 Task: Add Burt's Bees Brunette Brow Pencil to the cart.
Action: Mouse moved to (231, 118)
Screenshot: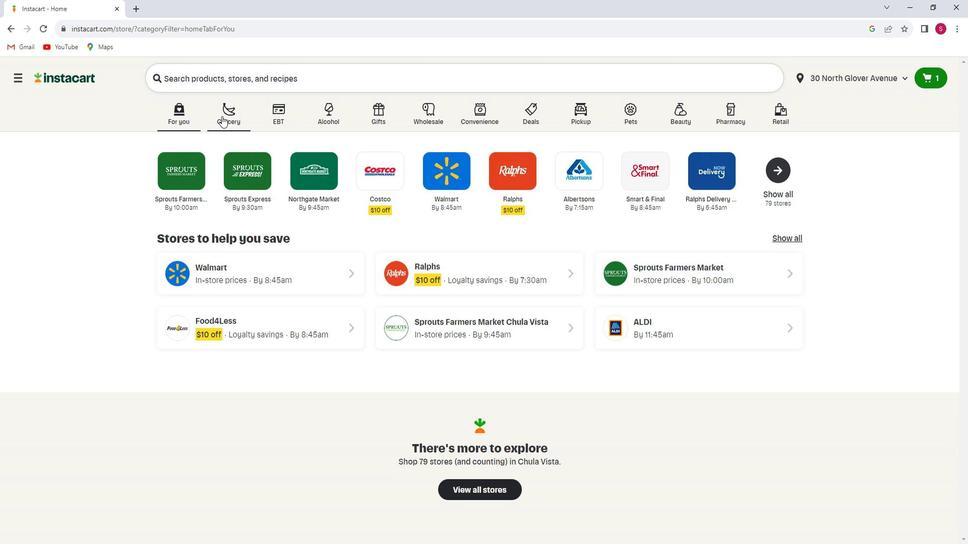 
Action: Mouse pressed left at (231, 118)
Screenshot: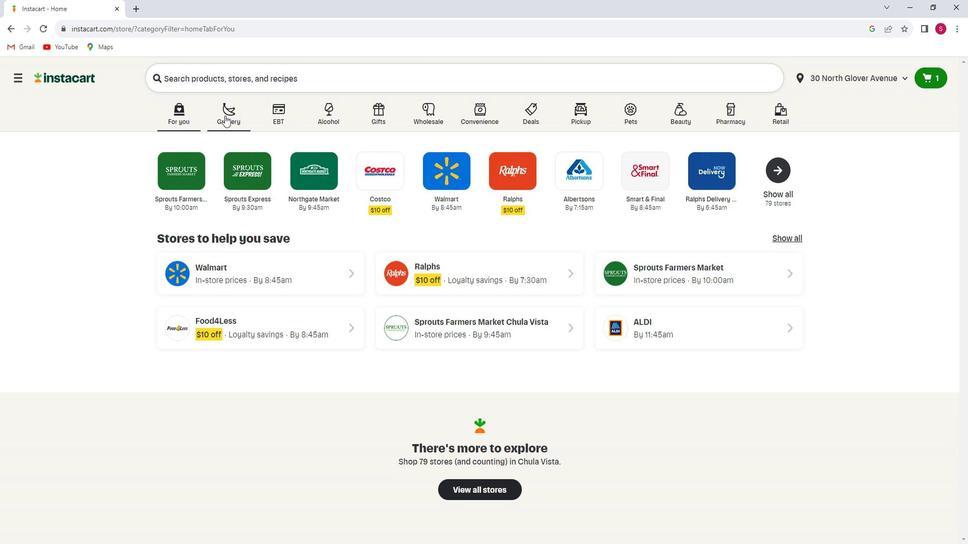 
Action: Mouse moved to (245, 296)
Screenshot: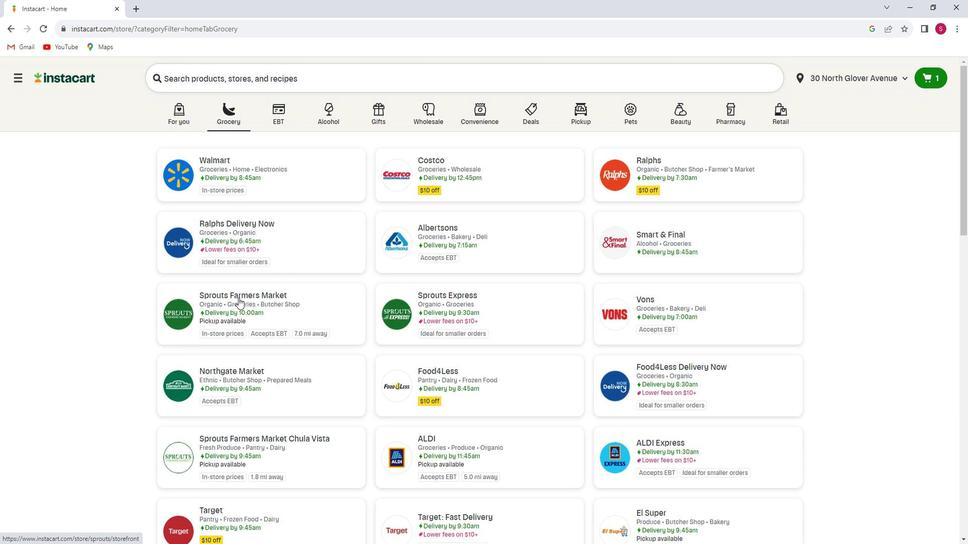 
Action: Mouse pressed left at (245, 296)
Screenshot: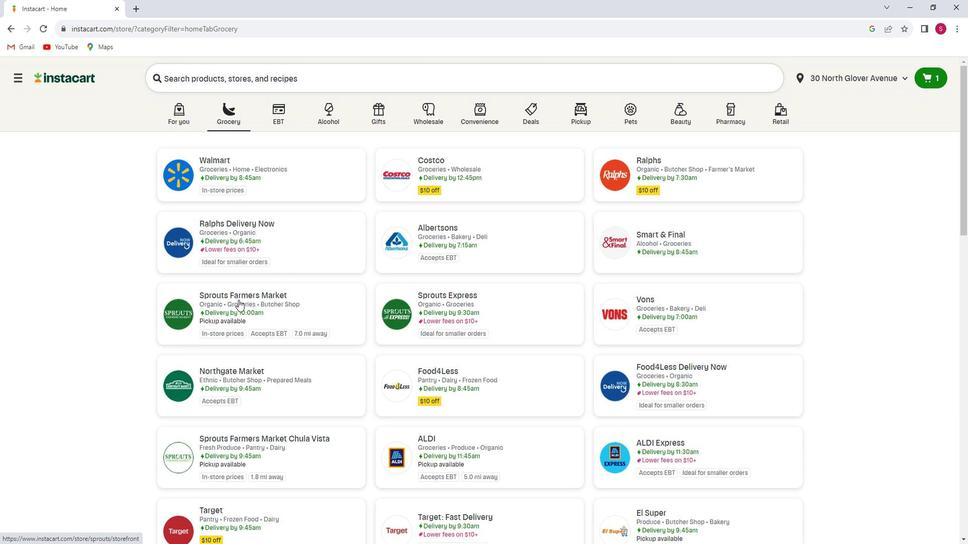 
Action: Mouse moved to (57, 308)
Screenshot: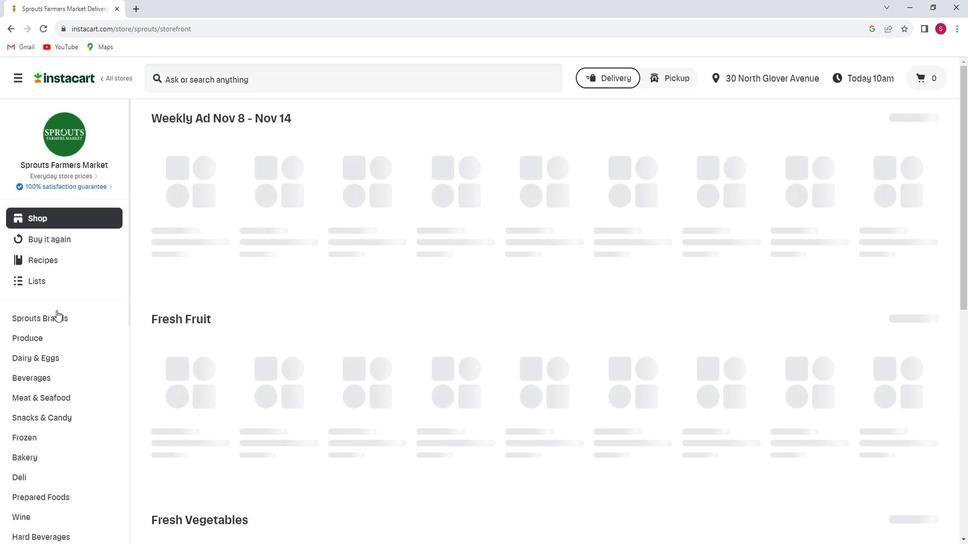 
Action: Mouse scrolled (57, 307) with delta (0, 0)
Screenshot: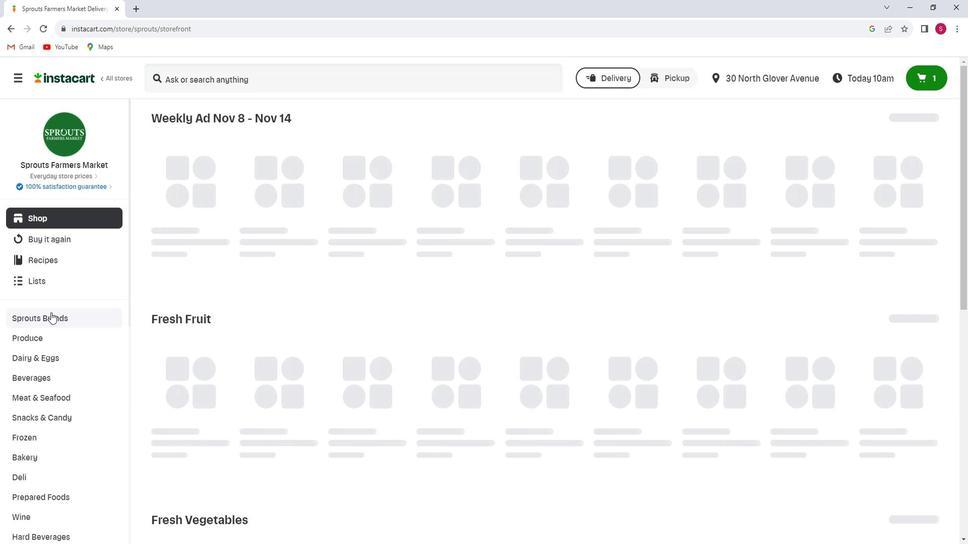 
Action: Mouse scrolled (57, 307) with delta (0, 0)
Screenshot: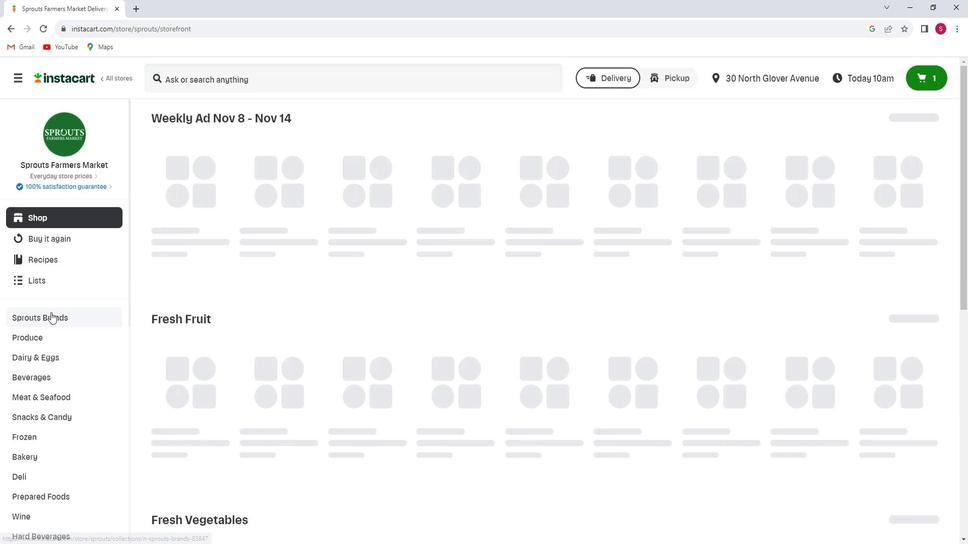 
Action: Mouse scrolled (57, 307) with delta (0, 0)
Screenshot: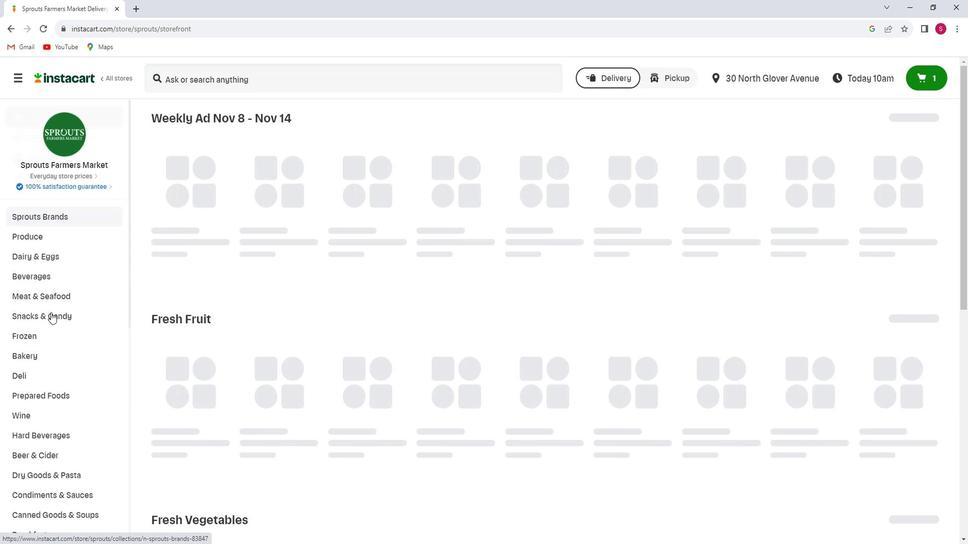 
Action: Mouse scrolled (57, 307) with delta (0, 0)
Screenshot: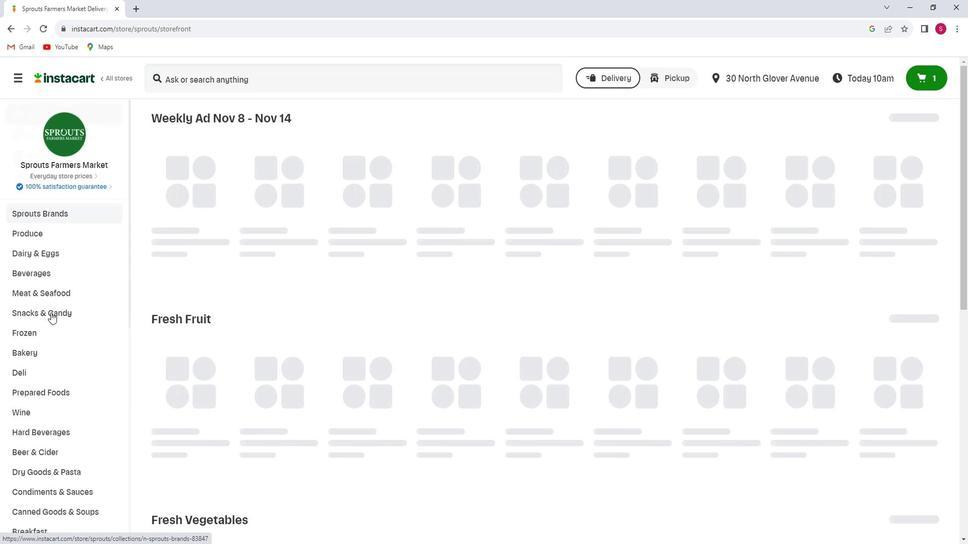 
Action: Mouse scrolled (57, 307) with delta (0, 0)
Screenshot: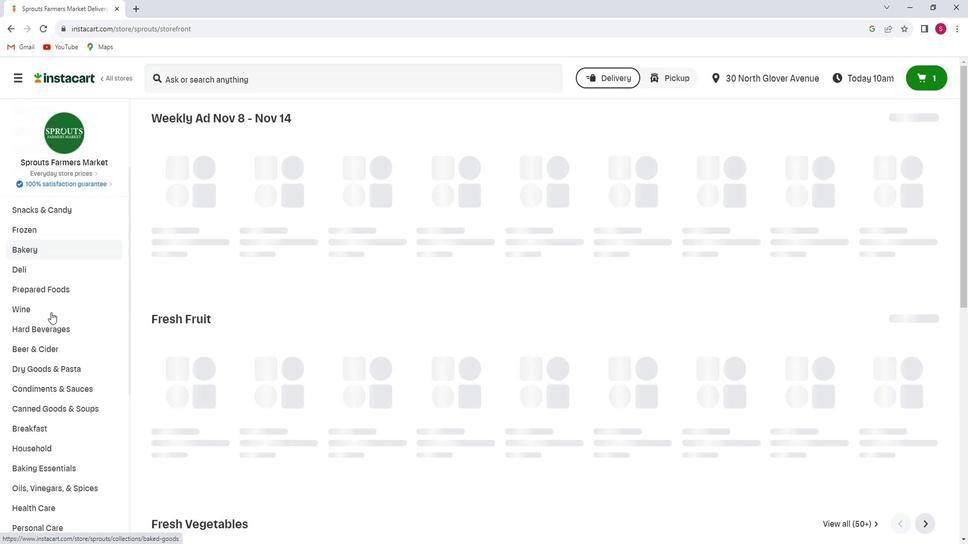 
Action: Mouse scrolled (57, 307) with delta (0, 0)
Screenshot: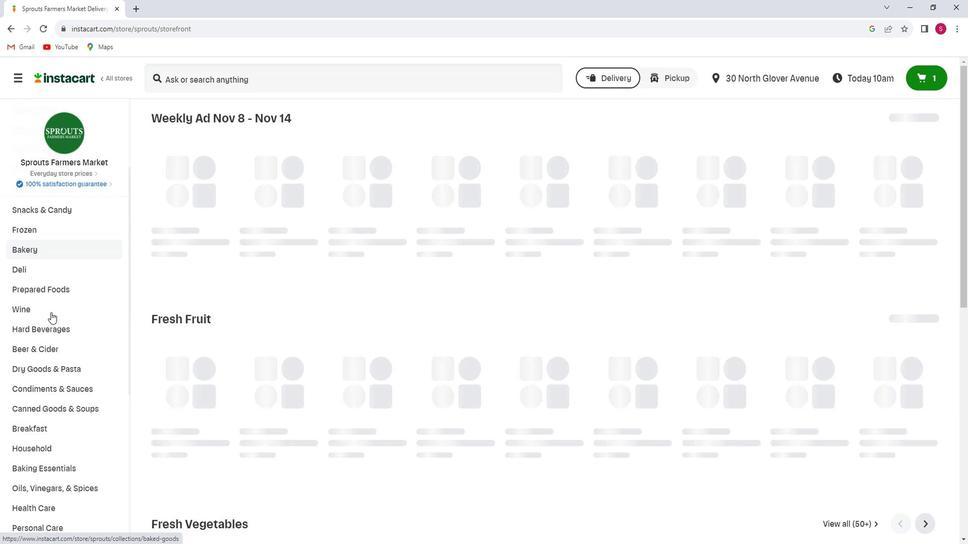 
Action: Mouse scrolled (57, 307) with delta (0, 0)
Screenshot: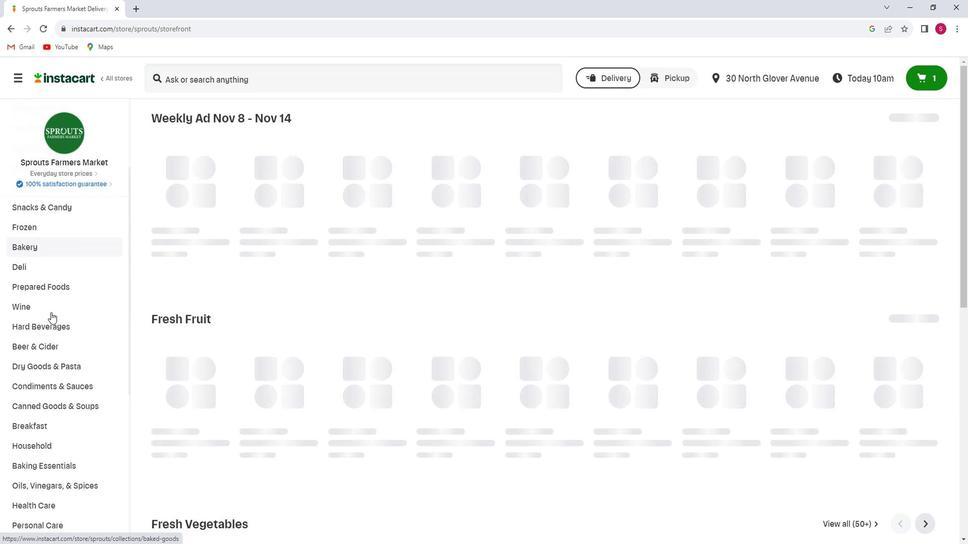 
Action: Mouse scrolled (57, 307) with delta (0, 0)
Screenshot: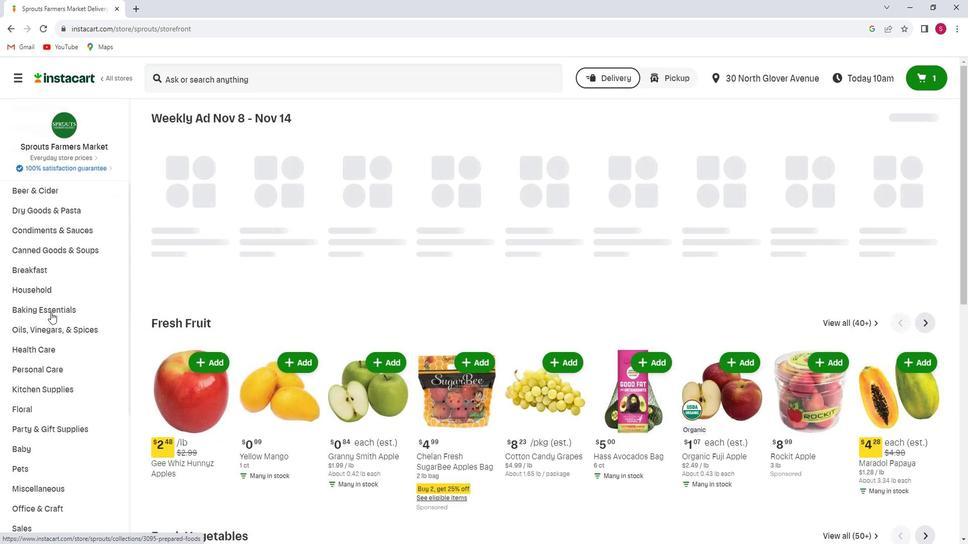 
Action: Mouse scrolled (57, 307) with delta (0, 0)
Screenshot: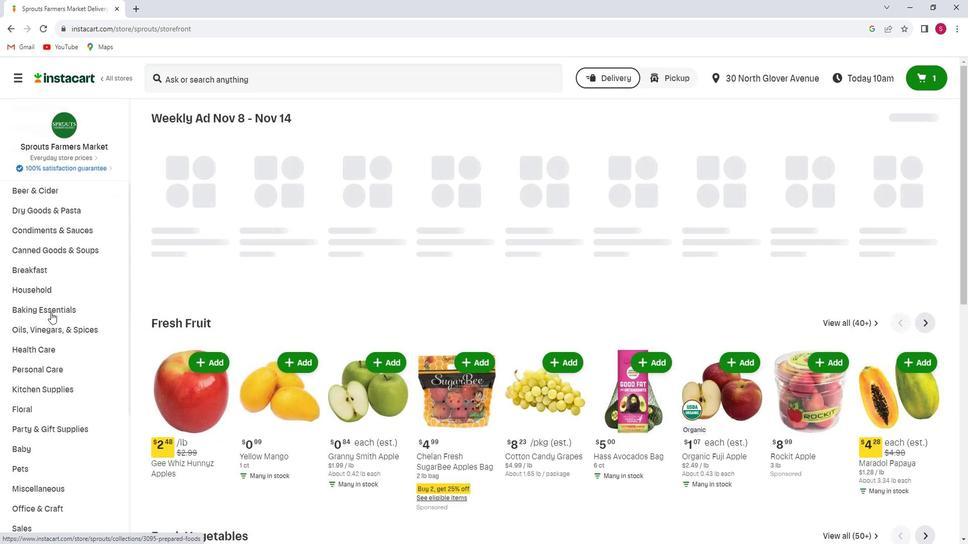 
Action: Mouse scrolled (57, 307) with delta (0, 0)
Screenshot: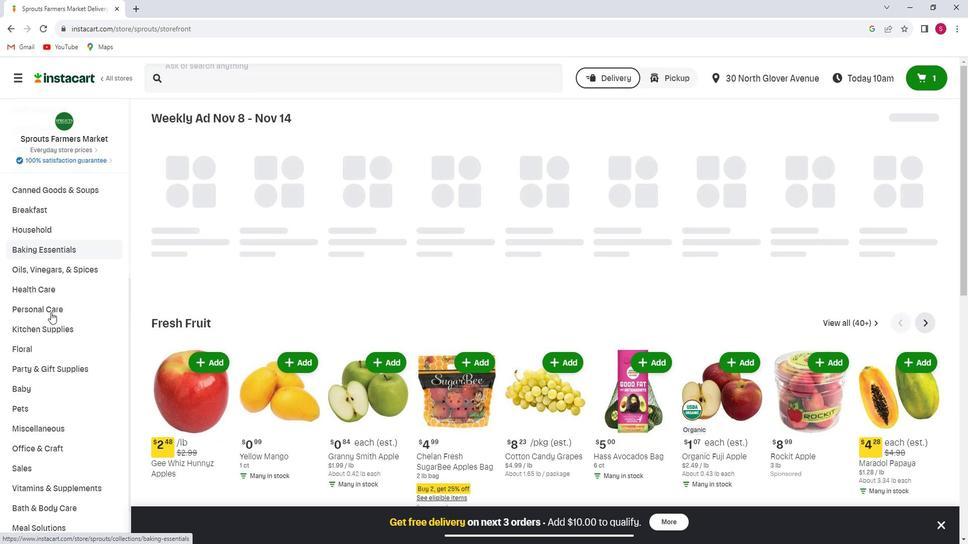 
Action: Mouse scrolled (57, 307) with delta (0, 0)
Screenshot: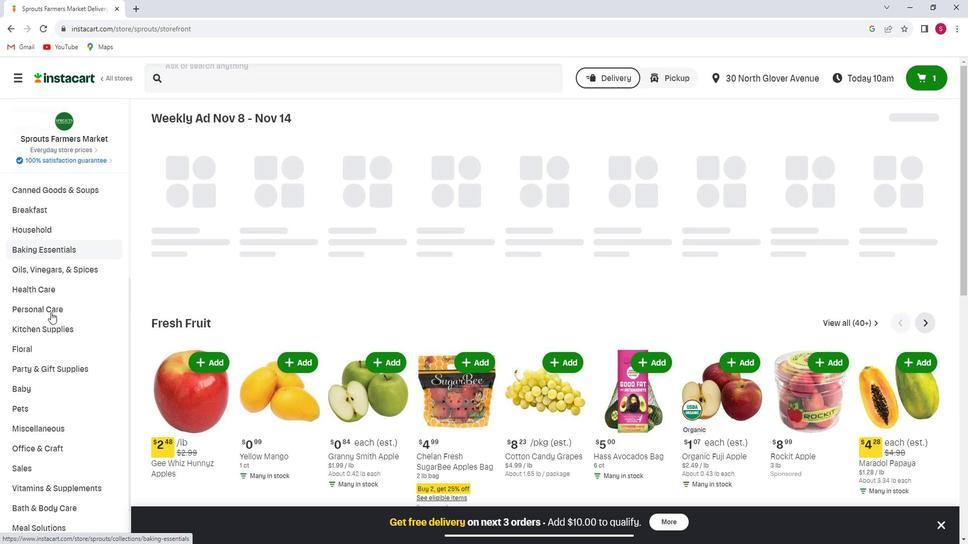 
Action: Mouse scrolled (57, 307) with delta (0, 0)
Screenshot: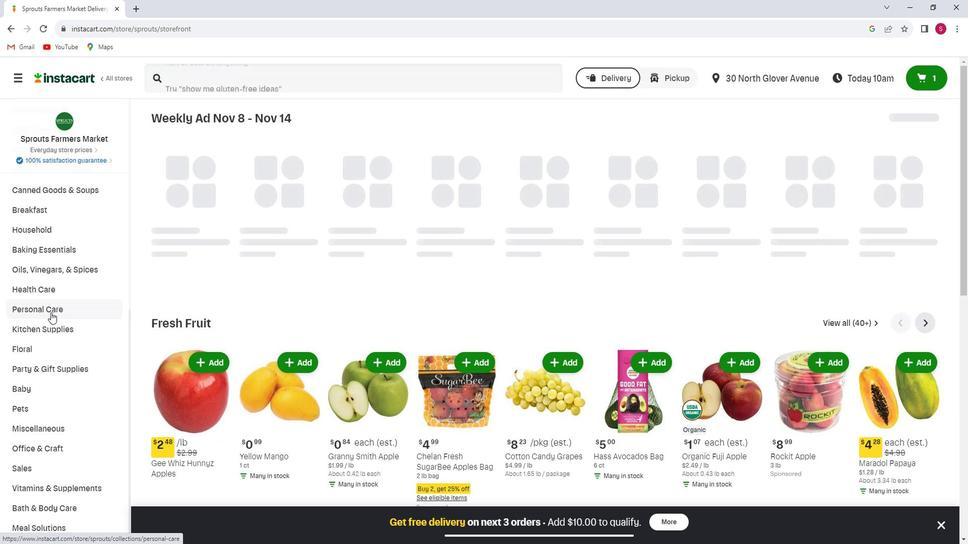 
Action: Mouse scrolled (57, 307) with delta (0, 0)
Screenshot: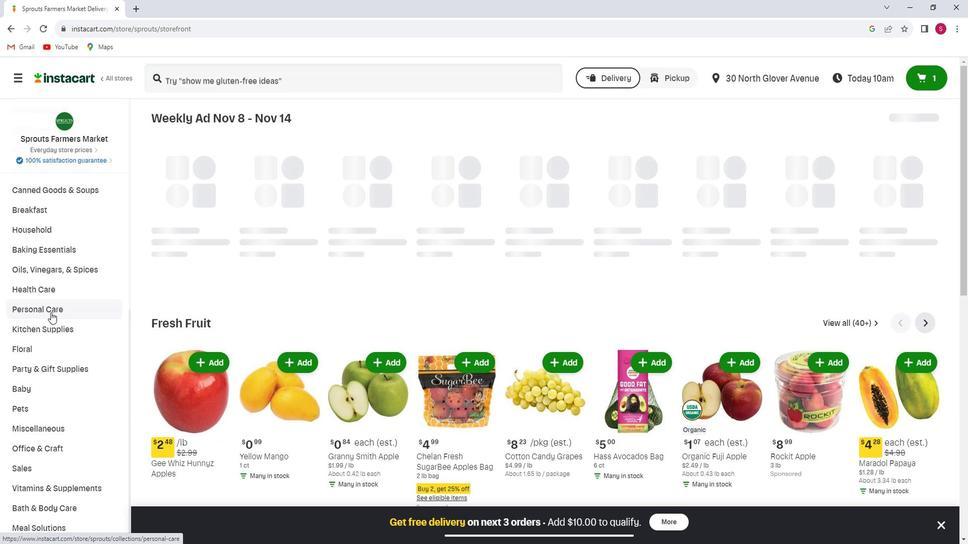 
Action: Mouse scrolled (57, 307) with delta (0, 0)
Screenshot: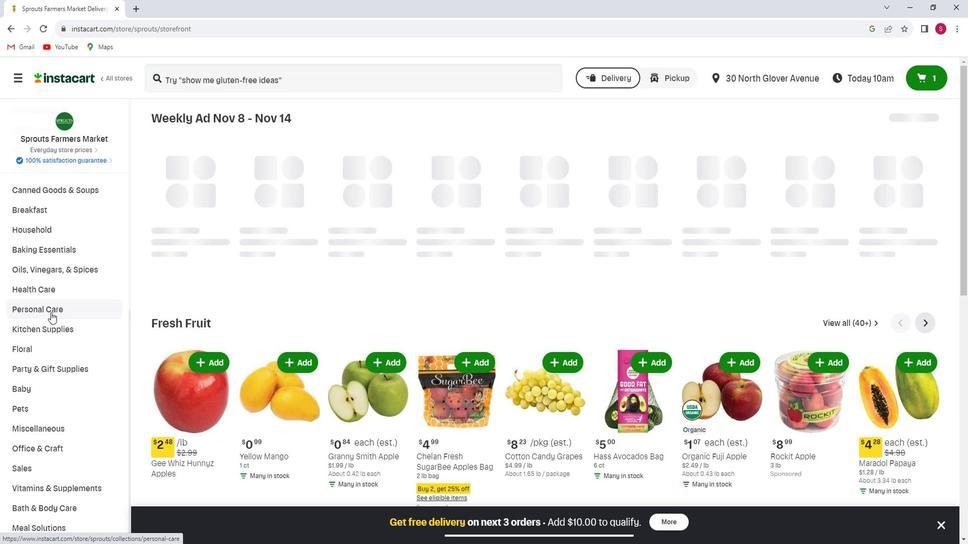 
Action: Mouse moved to (76, 298)
Screenshot: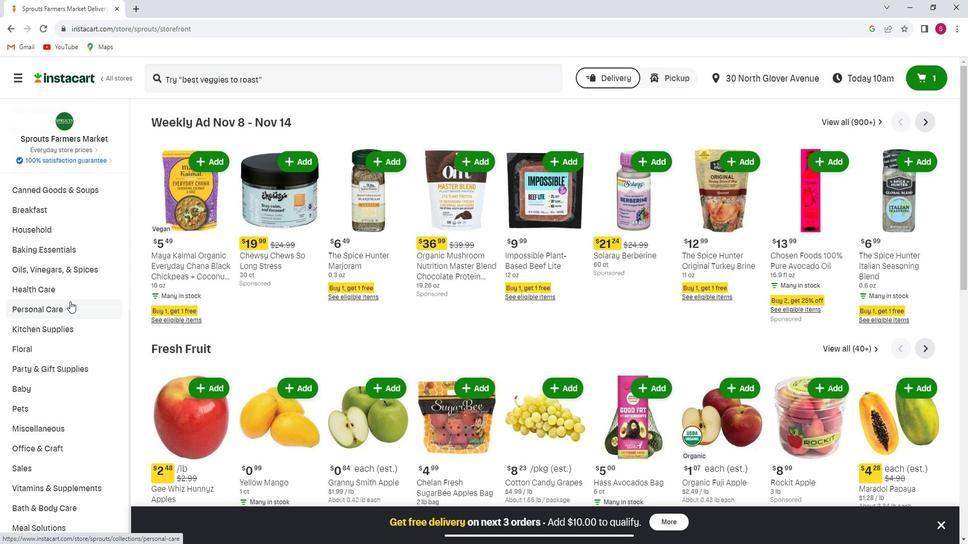 
Action: Mouse pressed left at (76, 298)
Screenshot: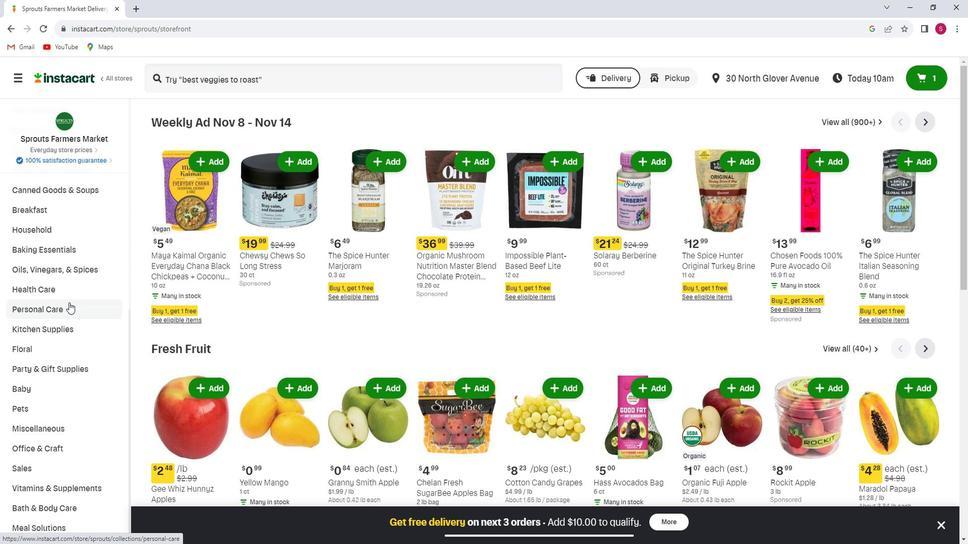 
Action: Mouse moved to (867, 147)
Screenshot: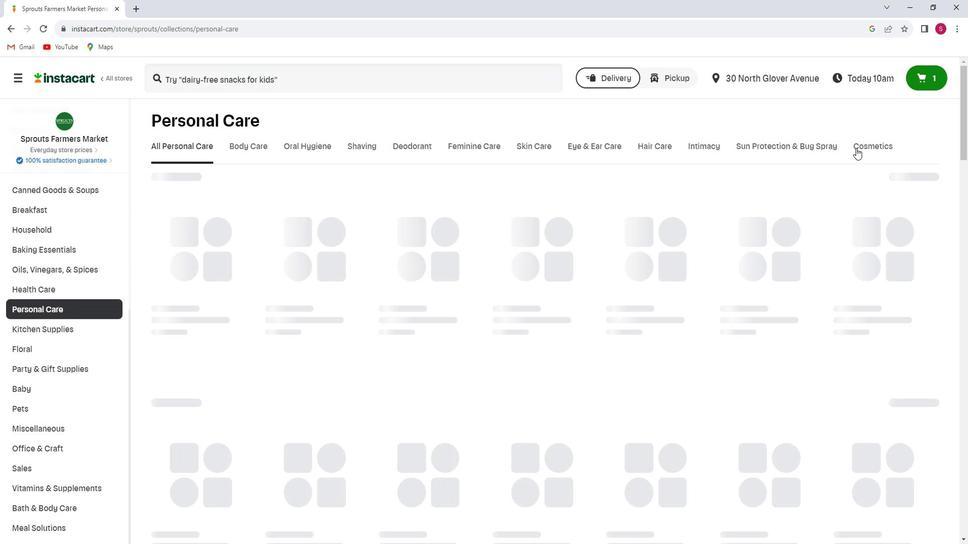 
Action: Mouse pressed left at (867, 147)
Screenshot: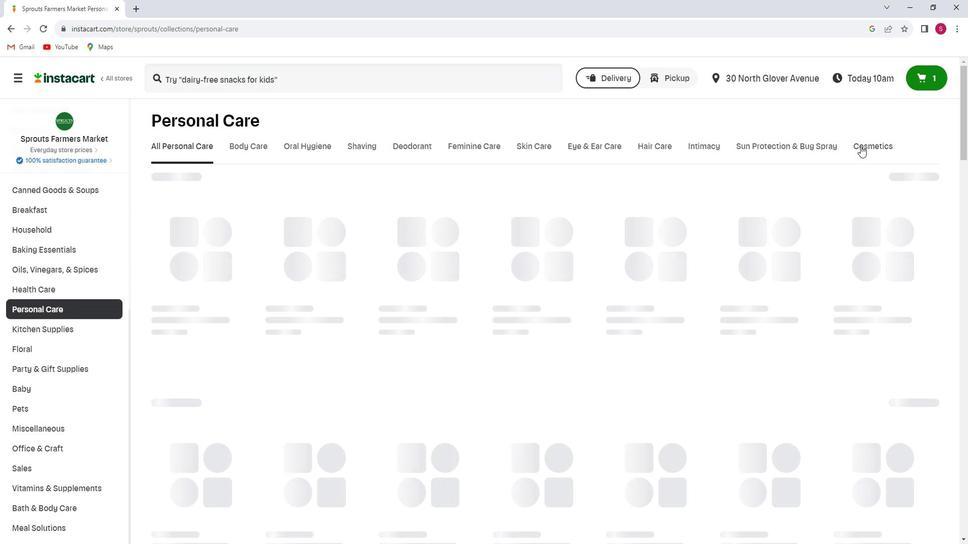 
Action: Mouse moved to (223, 189)
Screenshot: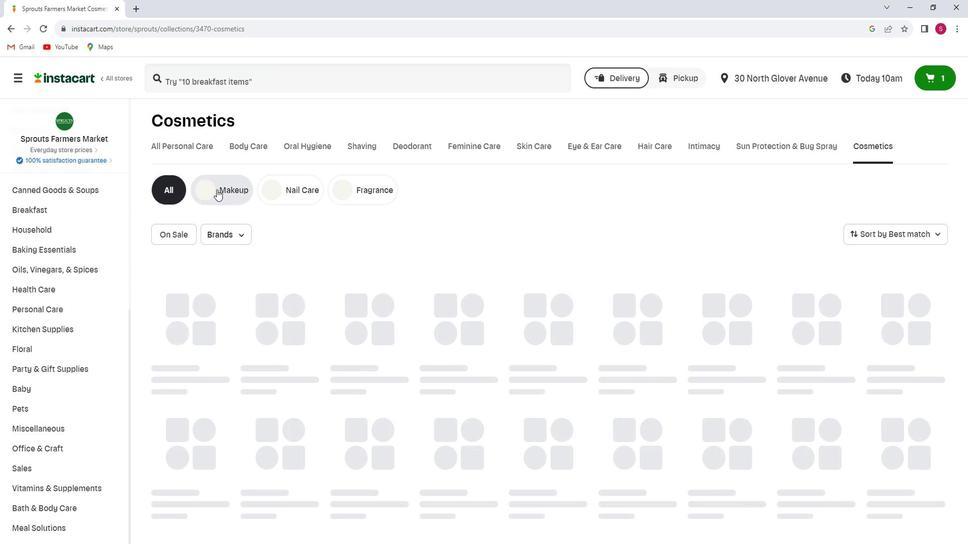 
Action: Mouse pressed left at (223, 189)
Screenshot: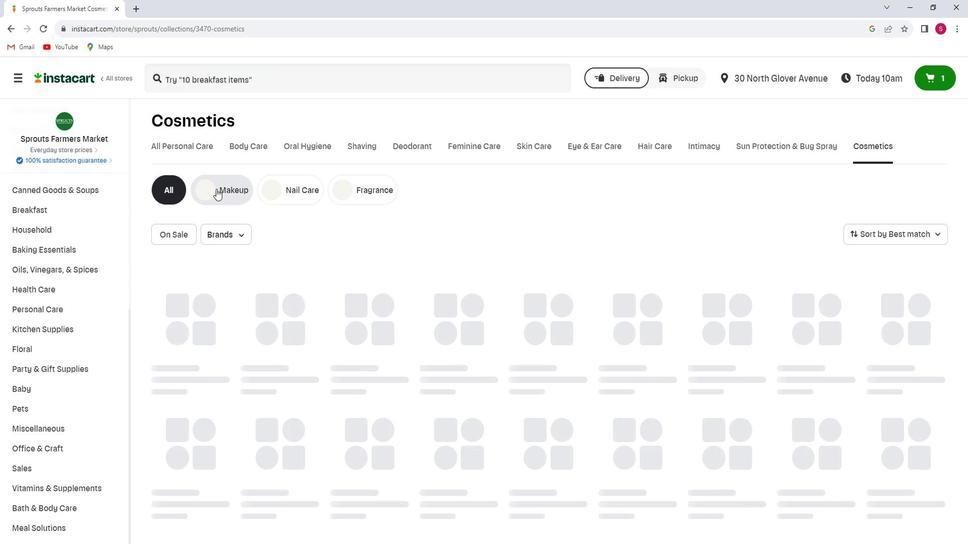 
Action: Mouse moved to (316, 83)
Screenshot: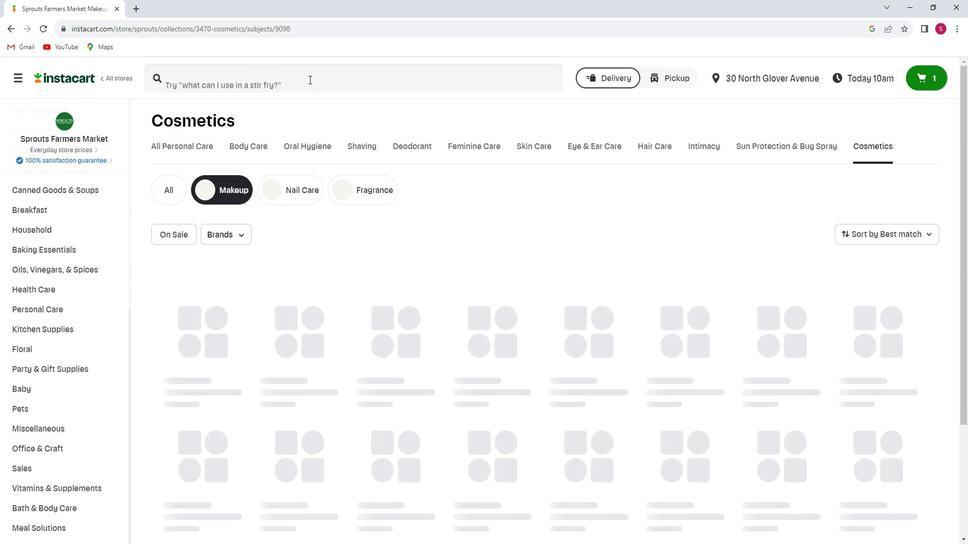 
Action: Mouse pressed left at (316, 83)
Screenshot: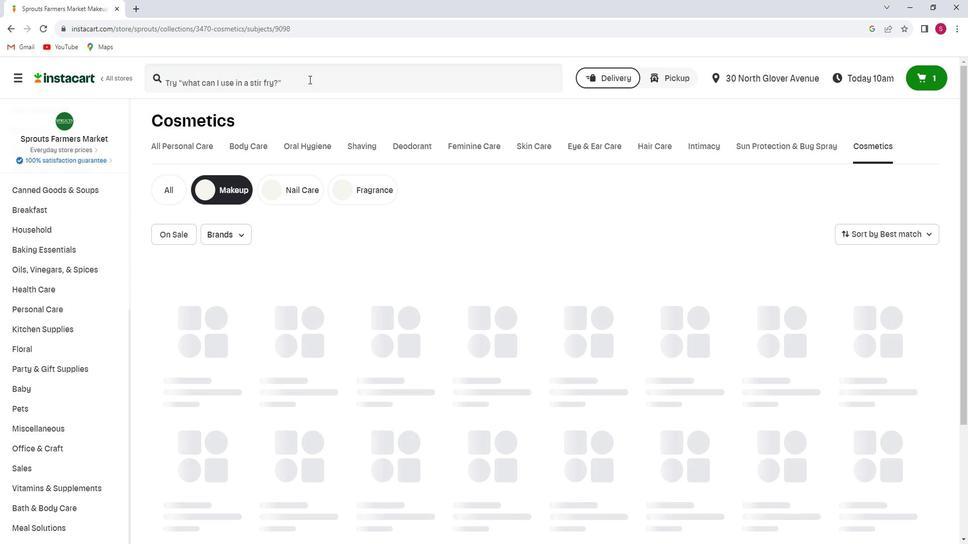 
Action: Key pressed <Key.shift><Key.shift><Key.shift><Key.shift><Key.shift><Key.shift><Key.shift><Key.shift><Key.shift>Burt's<Key.space><Key.shift>Bees<Key.space><Key.shift>Brunette<Key.space><Key.shift><Key.shift><Key.shift><Key.shift><Key.shift><Key.shift><Key.shift><Key.shift>Brow<Key.space><Key.shift><Key.shift><Key.shift><Key.shift><Key.shift><Key.shift><Key.shift><Key.shift><Key.shift><Key.shift>Pencil<Key.enter>
Screenshot: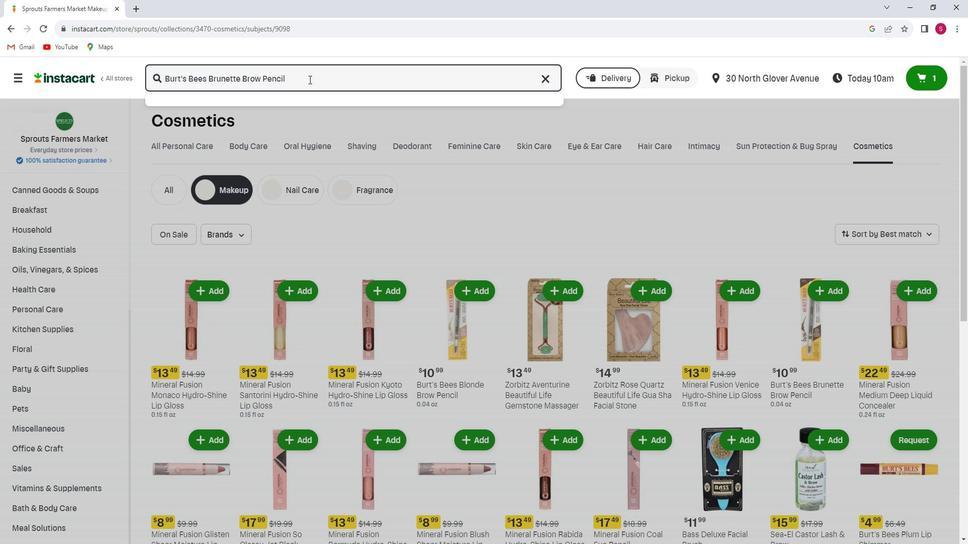 
Action: Mouse moved to (434, 164)
Screenshot: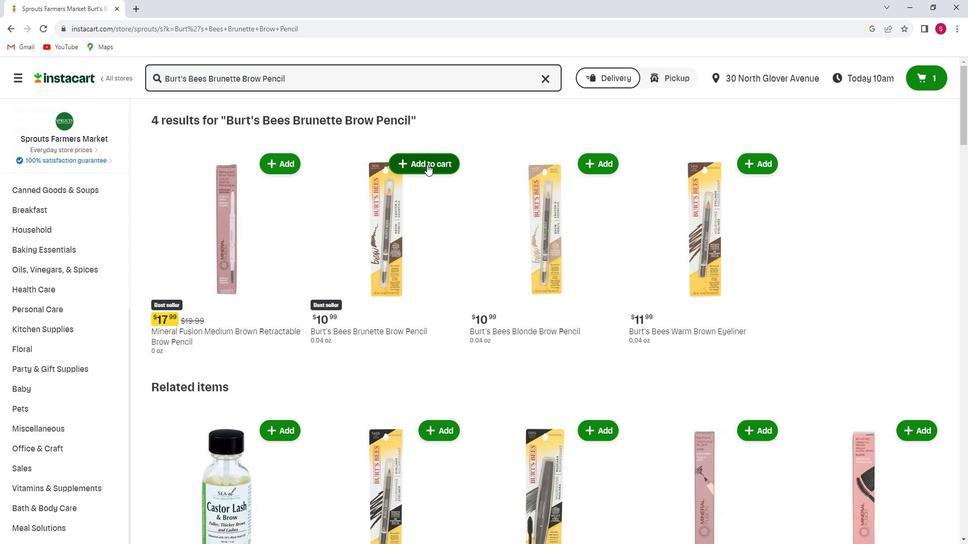 
Action: Mouse pressed left at (434, 164)
Screenshot: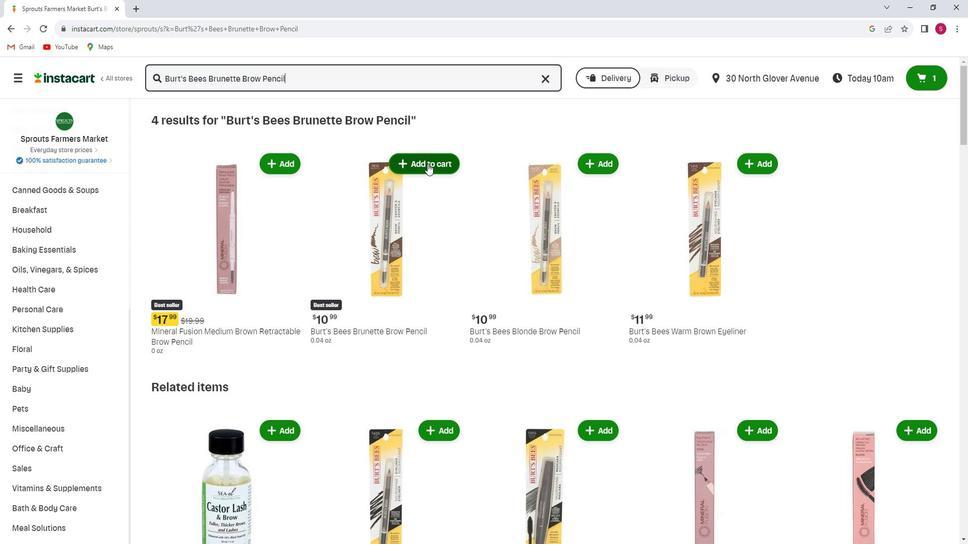 
Action: Mouse moved to (446, 285)
Screenshot: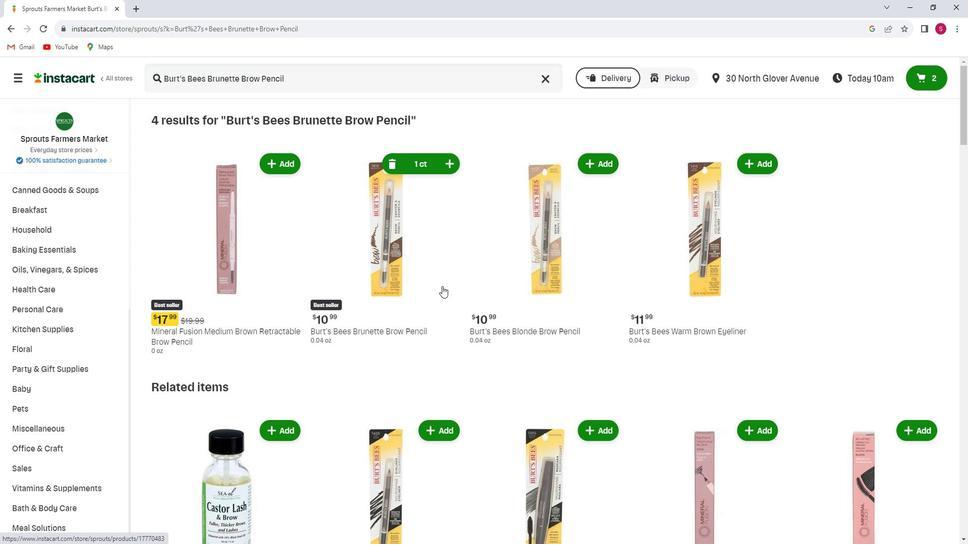 
